 Task: Look for products in the category "Swiss" from Naturally Good Kosher Cheese only.
Action: Mouse moved to (961, 351)
Screenshot: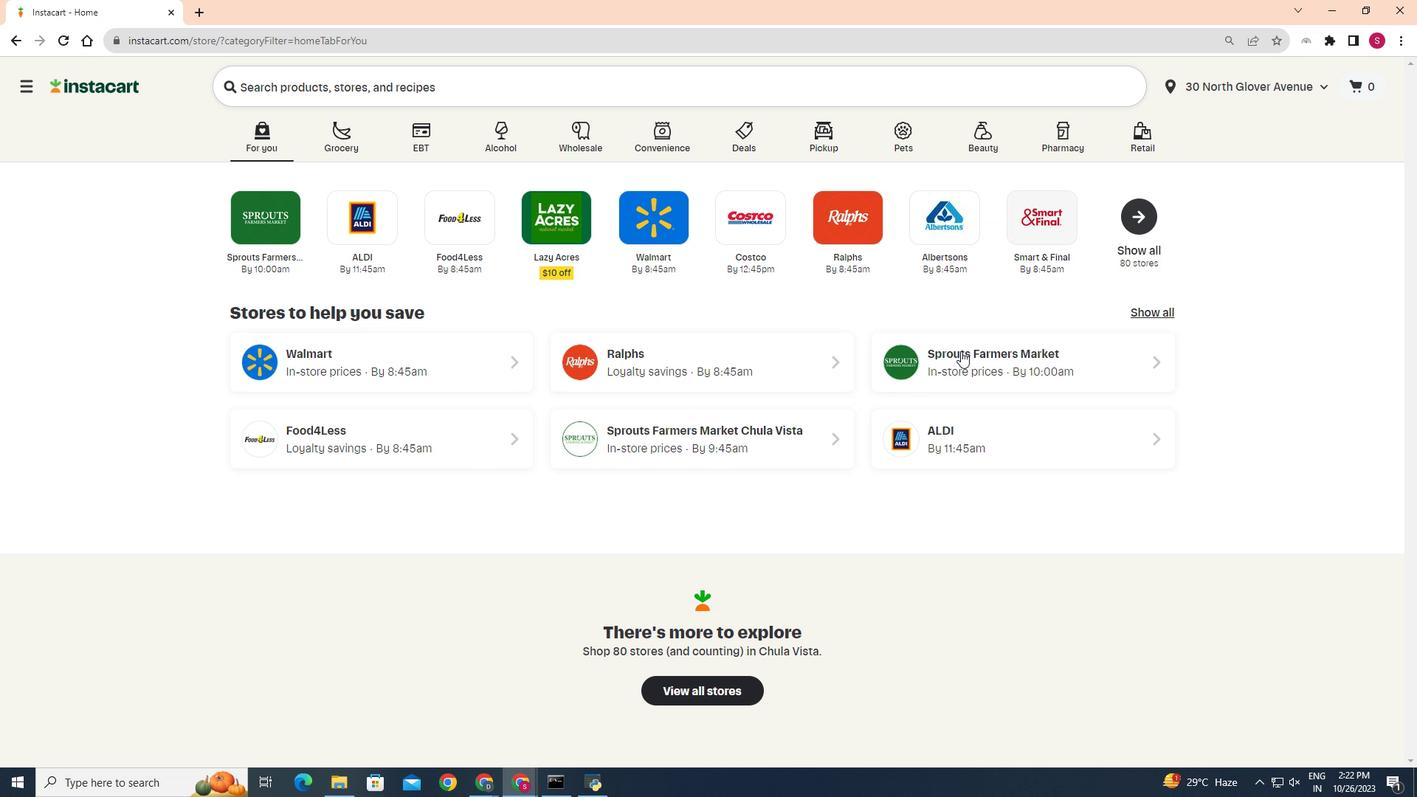 
Action: Mouse pressed left at (961, 351)
Screenshot: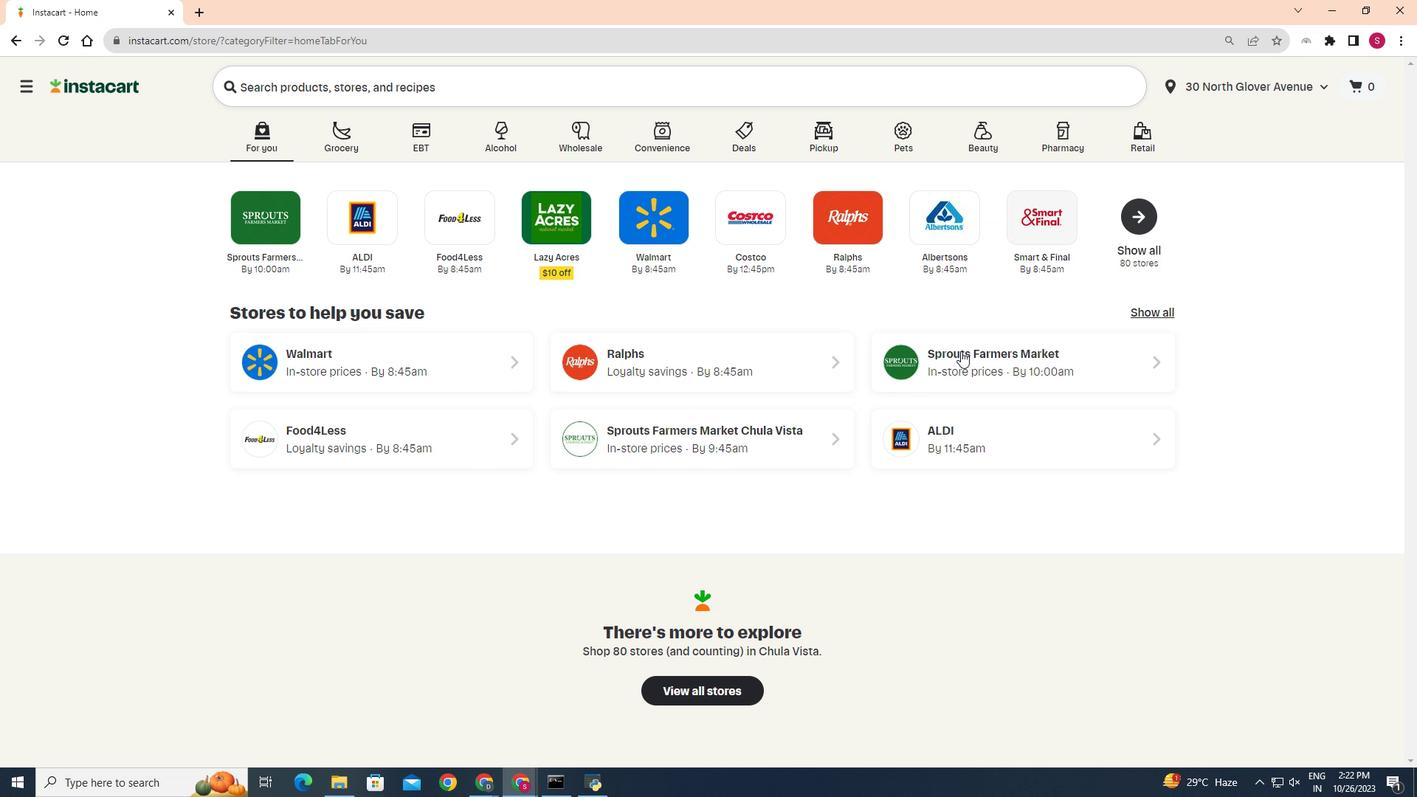 
Action: Mouse moved to (37, 621)
Screenshot: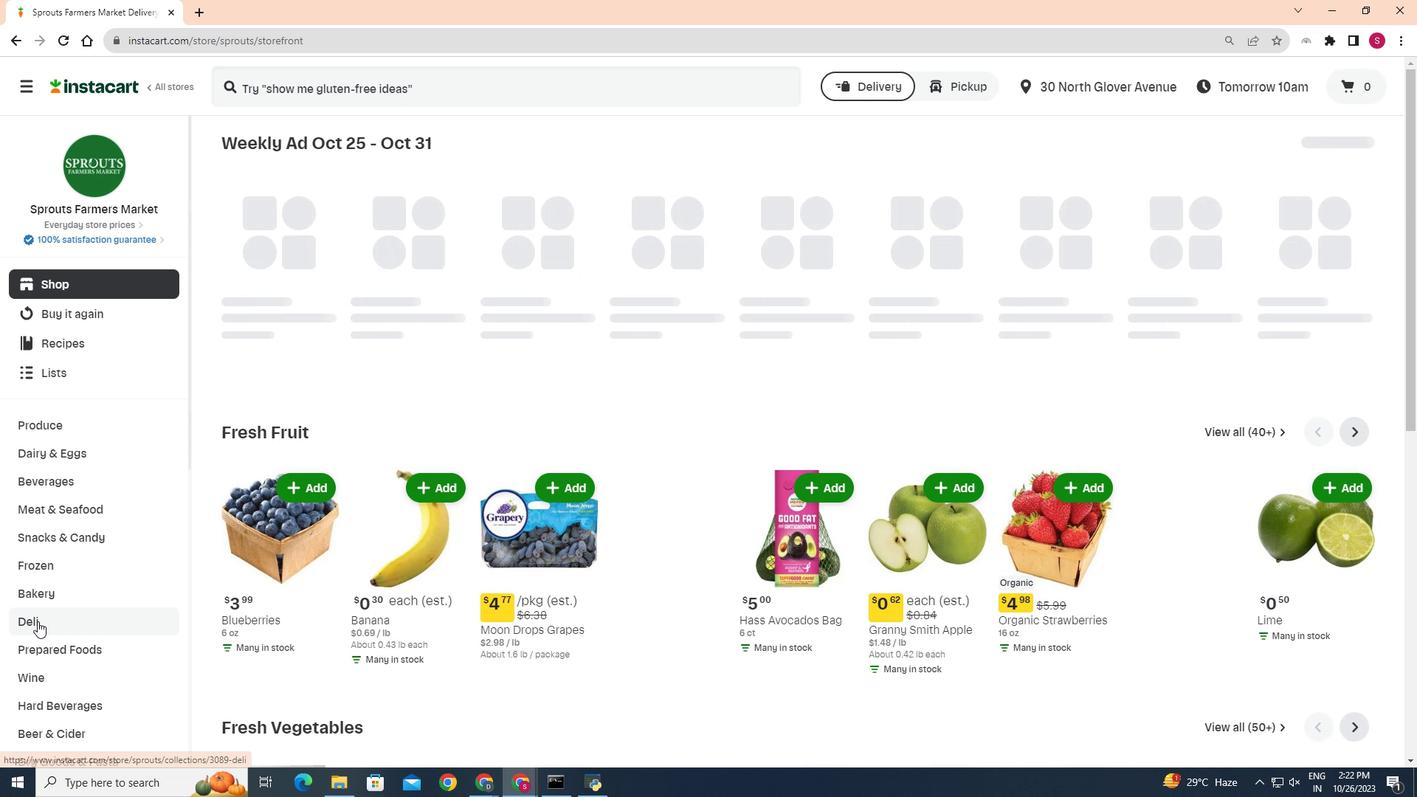 
Action: Mouse pressed left at (37, 621)
Screenshot: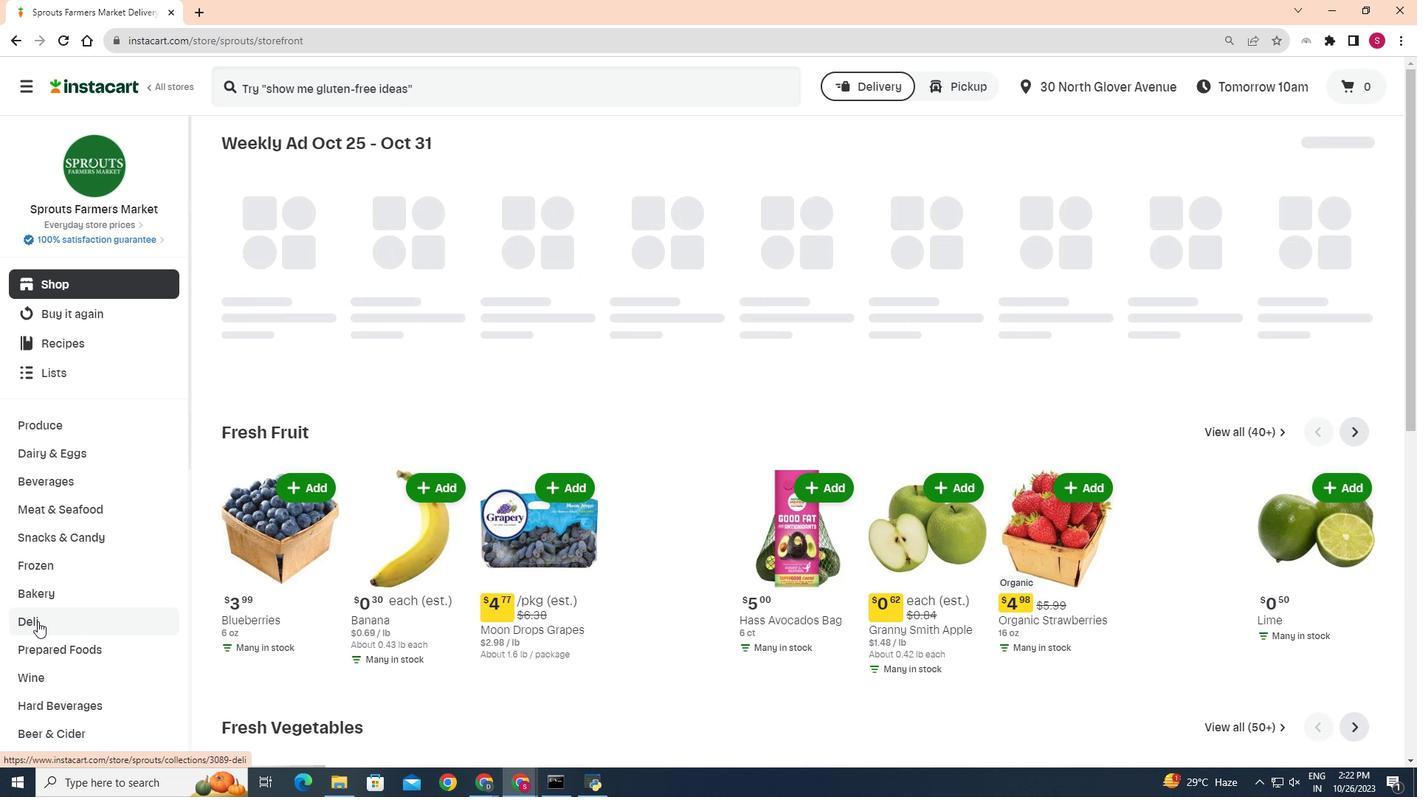 
Action: Mouse moved to (374, 180)
Screenshot: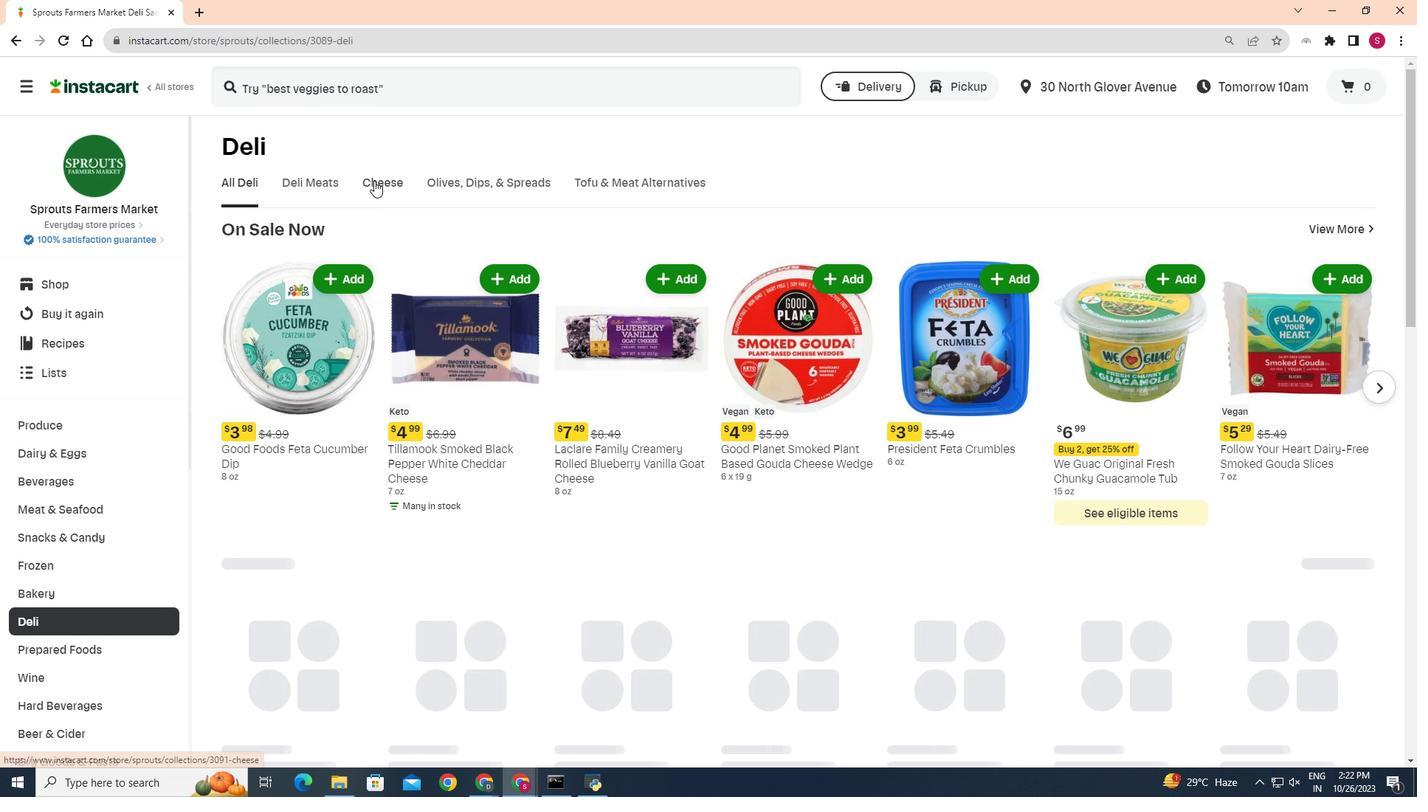 
Action: Mouse pressed left at (374, 180)
Screenshot: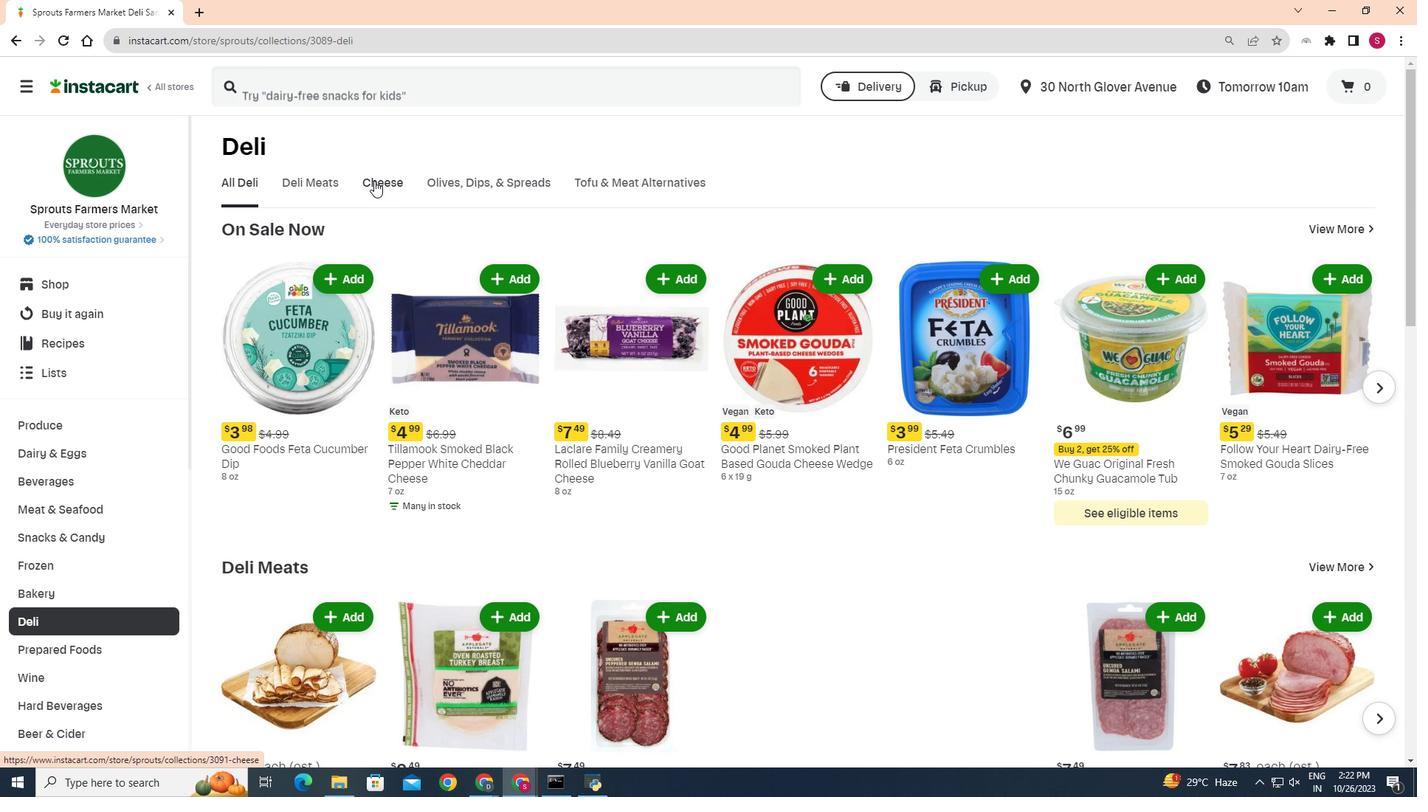 
Action: Mouse moved to (913, 238)
Screenshot: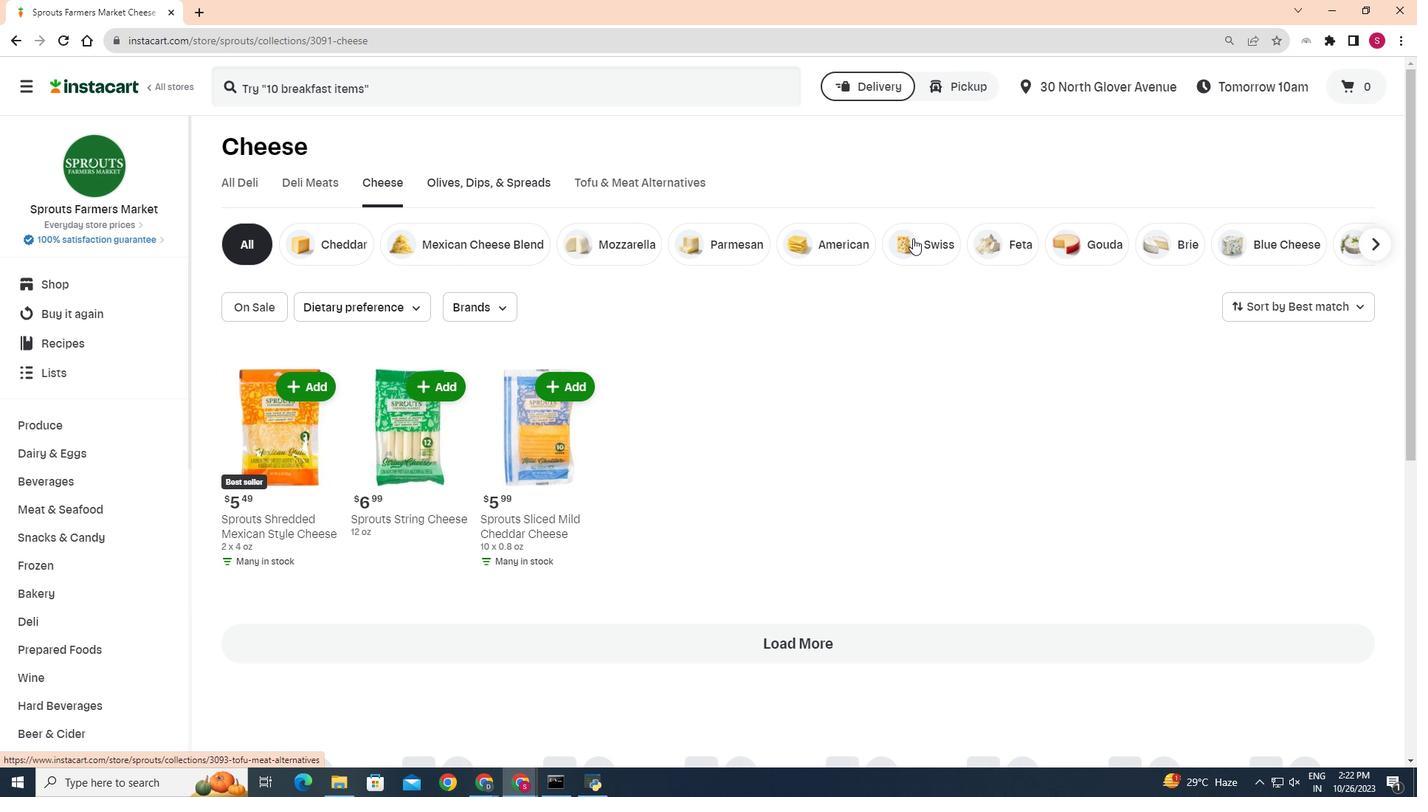 
Action: Mouse pressed left at (913, 238)
Screenshot: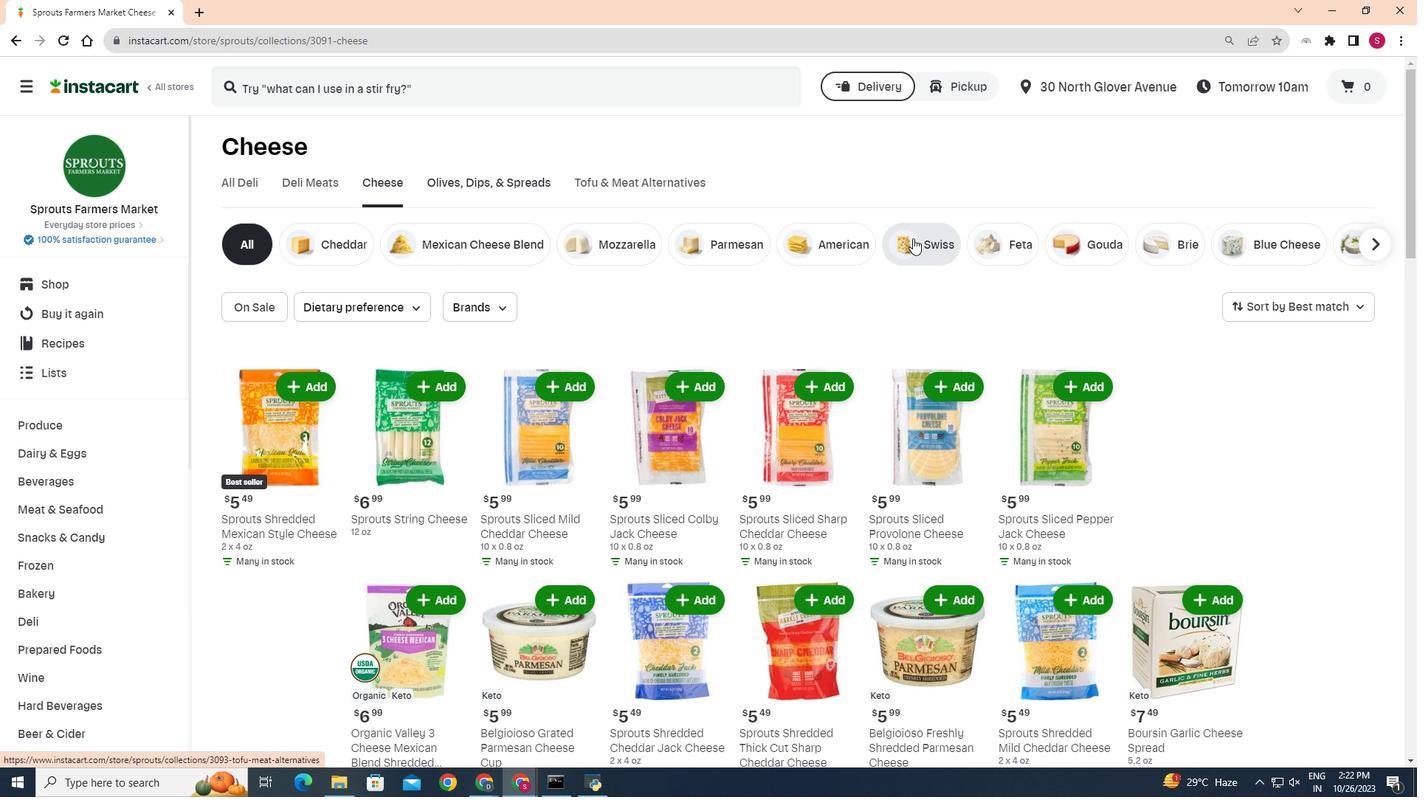 
Action: Mouse moved to (496, 303)
Screenshot: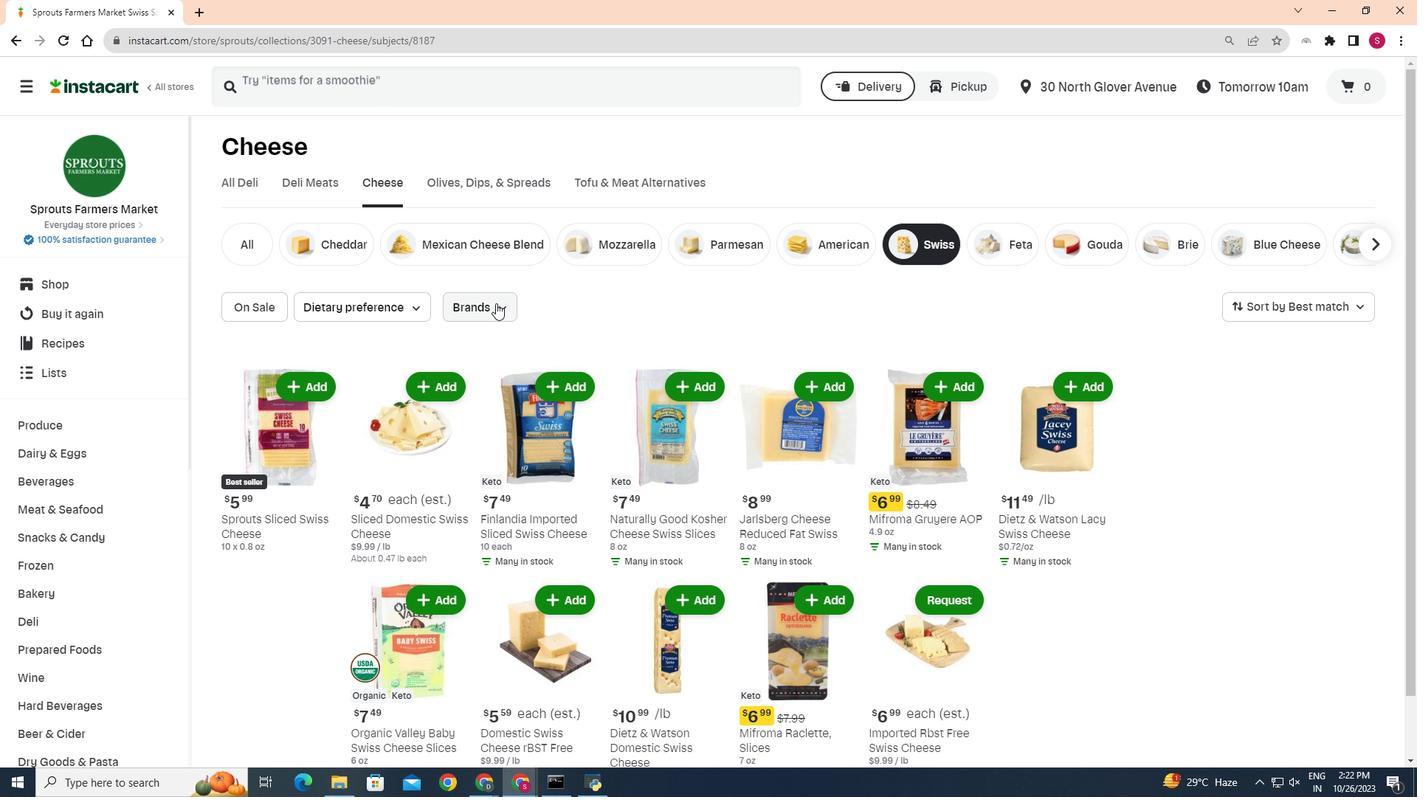 
Action: Mouse pressed left at (496, 303)
Screenshot: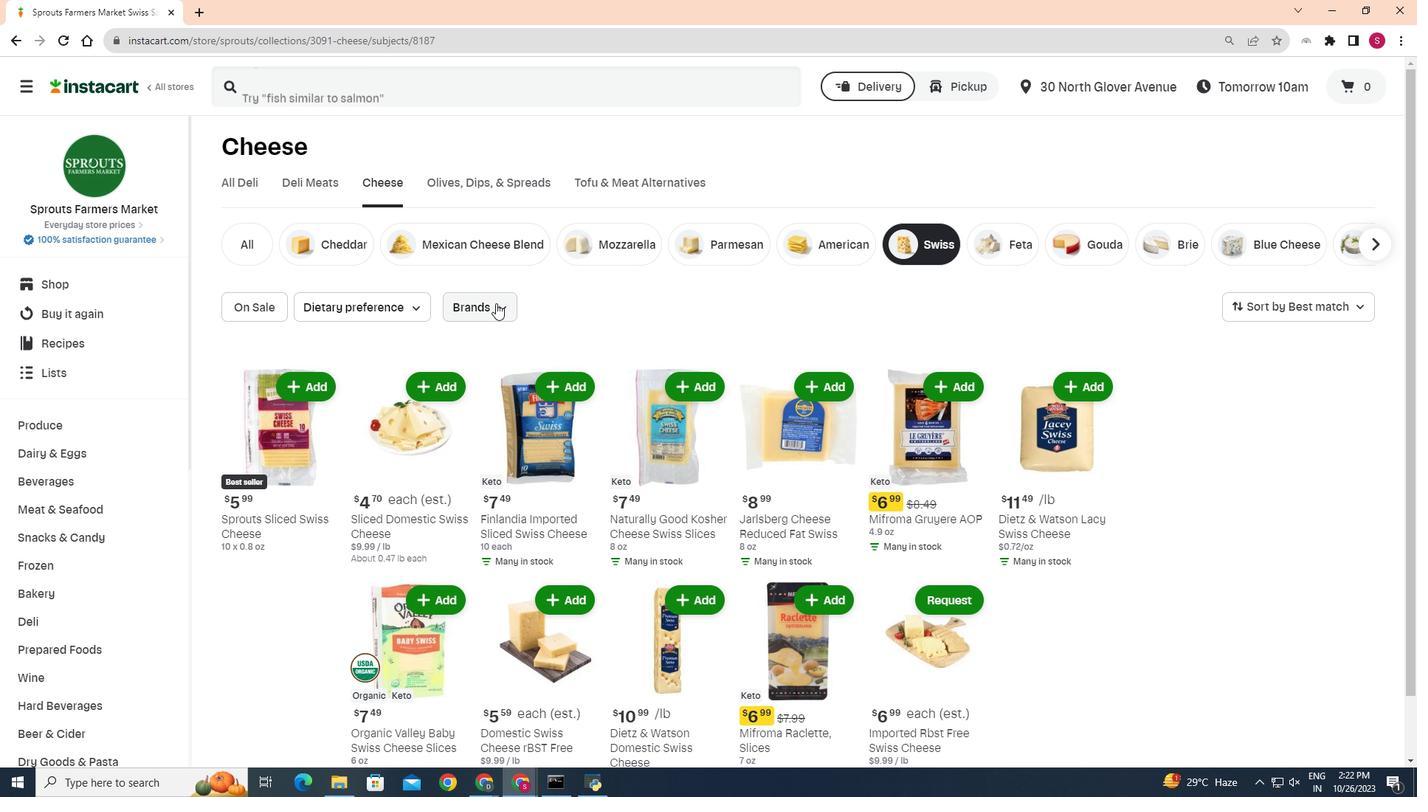 
Action: Mouse moved to (465, 504)
Screenshot: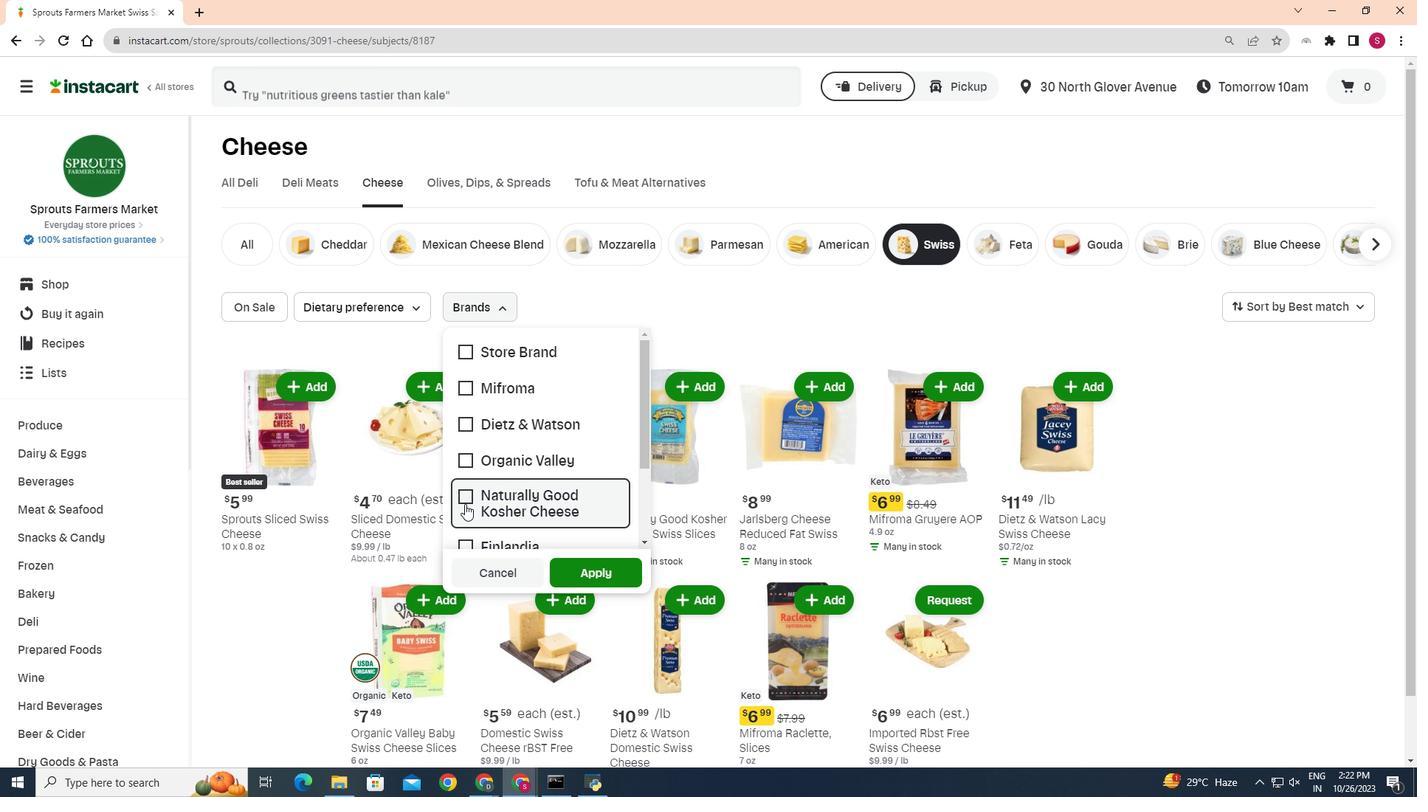 
Action: Mouse pressed left at (465, 504)
Screenshot: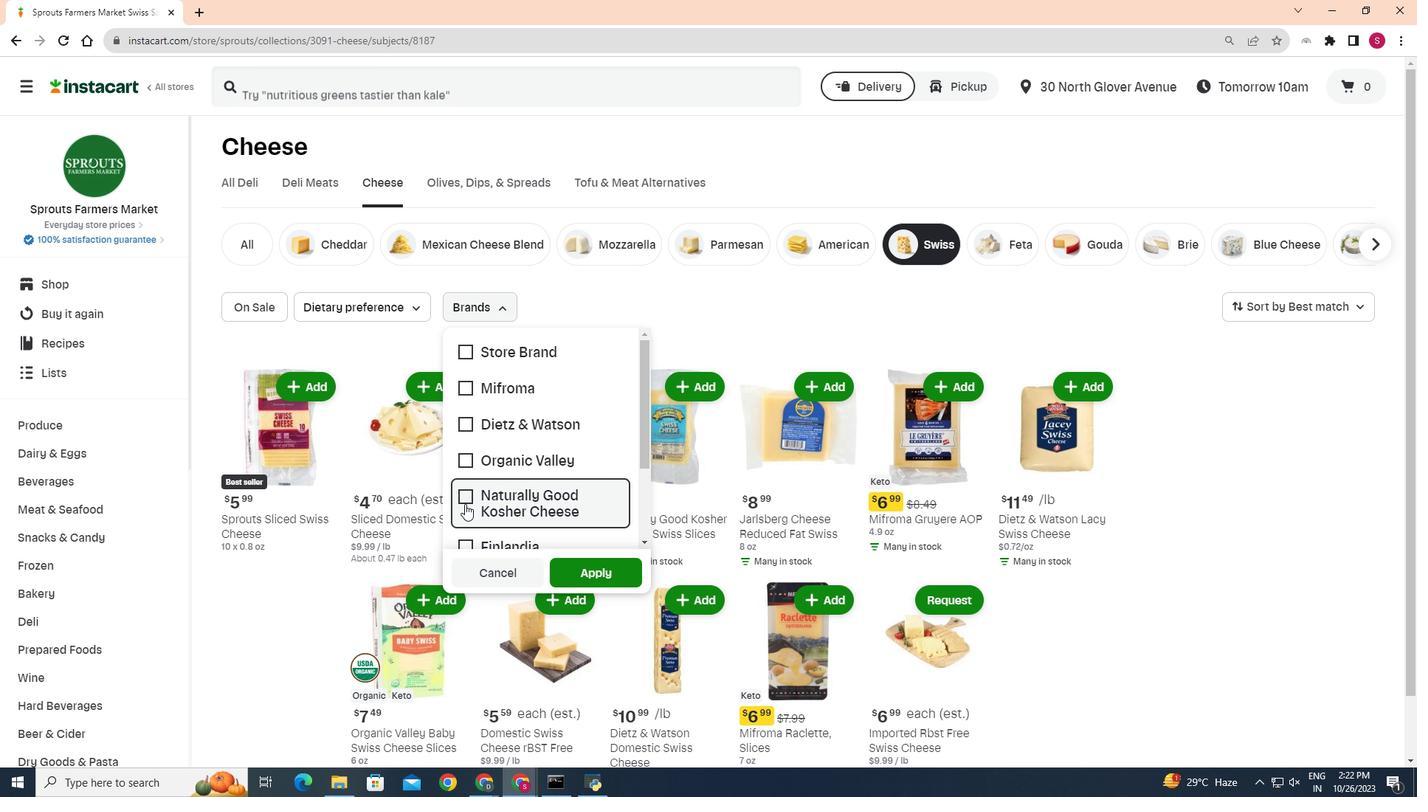 
Action: Mouse moved to (581, 567)
Screenshot: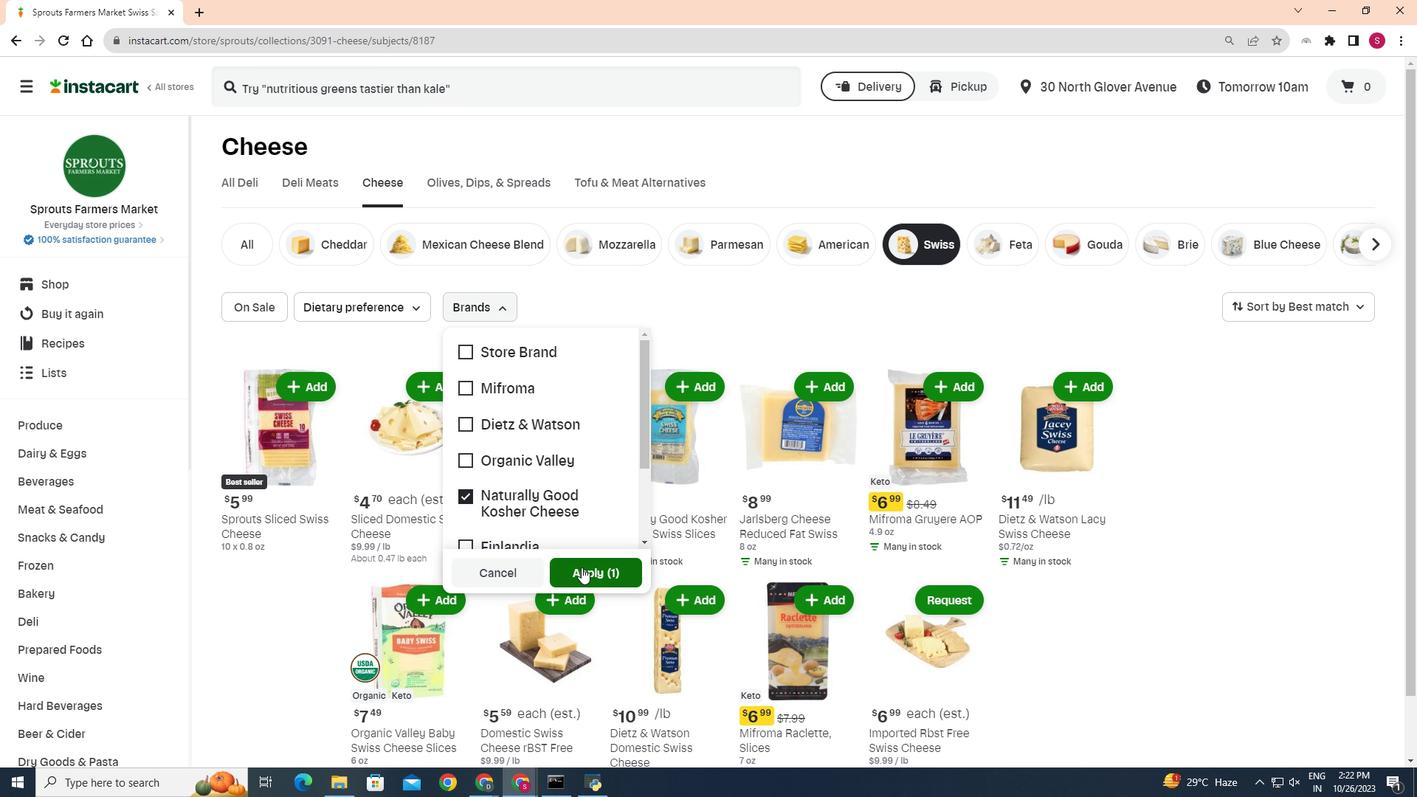 
Action: Mouse pressed left at (581, 567)
Screenshot: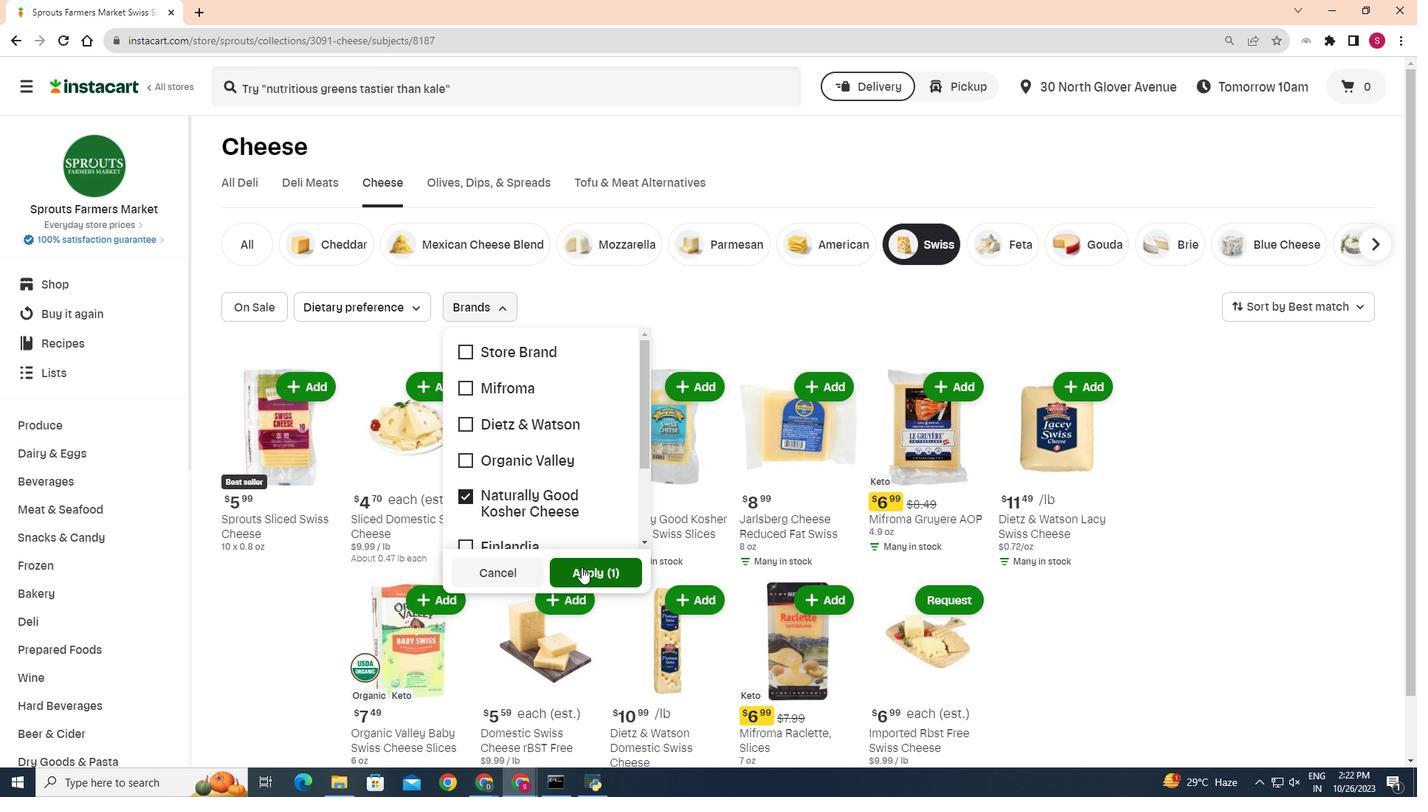 
Action: Mouse moved to (705, 360)
Screenshot: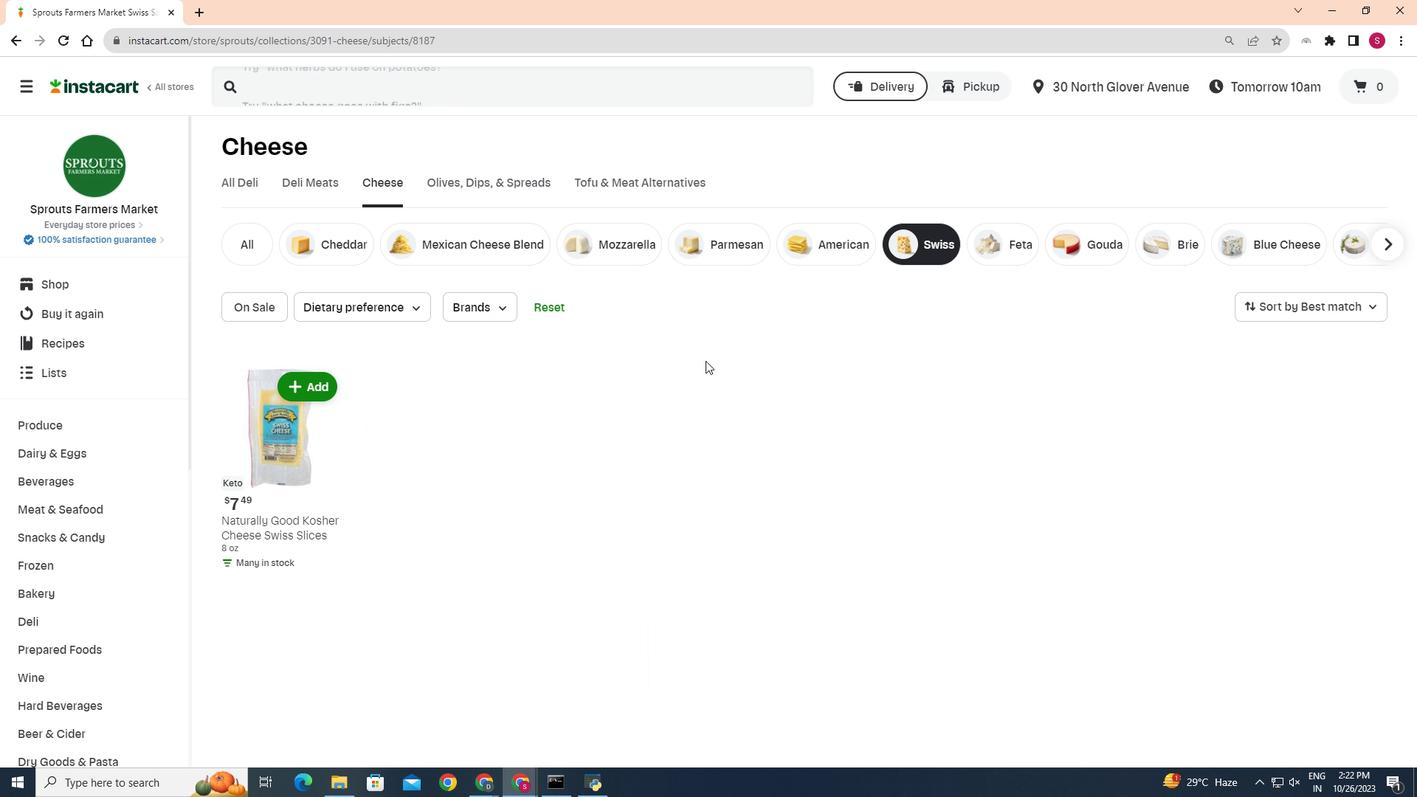
